 Task: Forward as attachment   from Aakash.mishra@softage.net to Email0007 with a cc to Email0008 with a message Message0006
Action: Mouse moved to (649, 92)
Screenshot: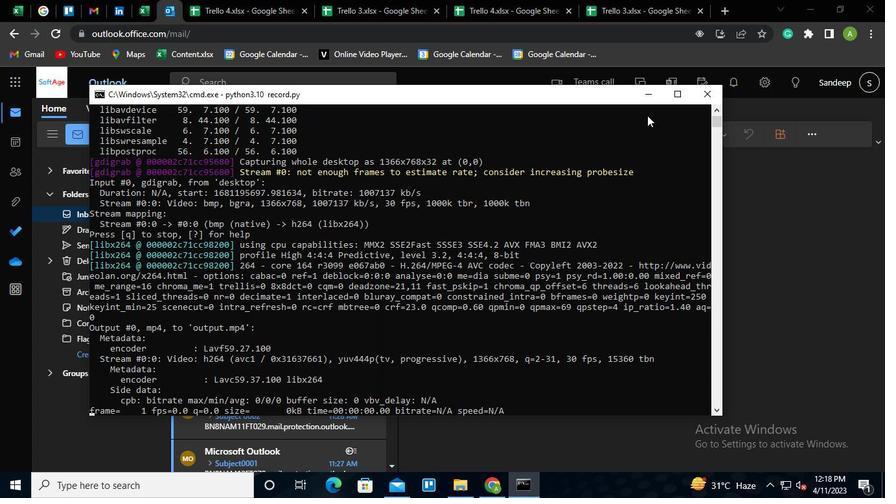 
Action: Mouse pressed left at (649, 92)
Screenshot: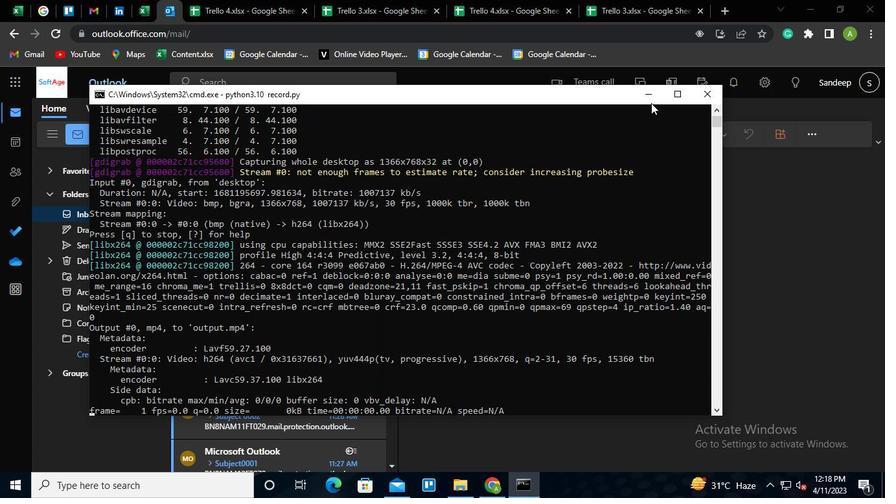 
Action: Mouse moved to (263, 76)
Screenshot: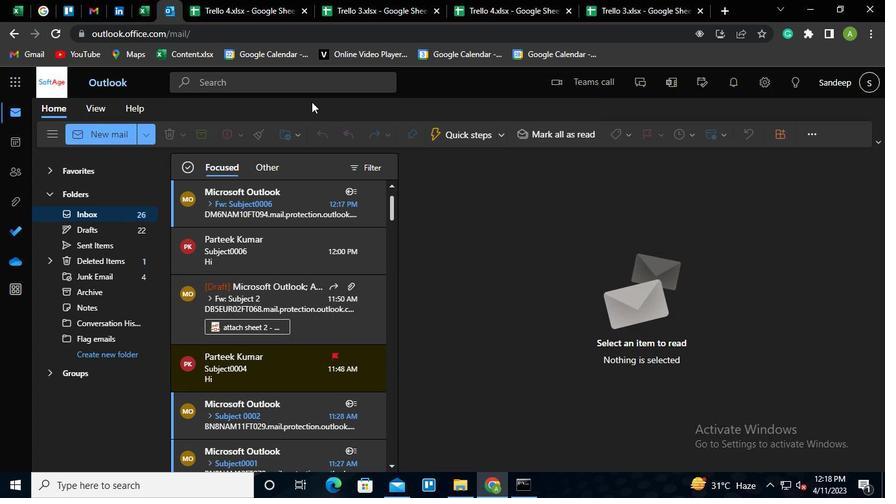 
Action: Mouse pressed left at (263, 76)
Screenshot: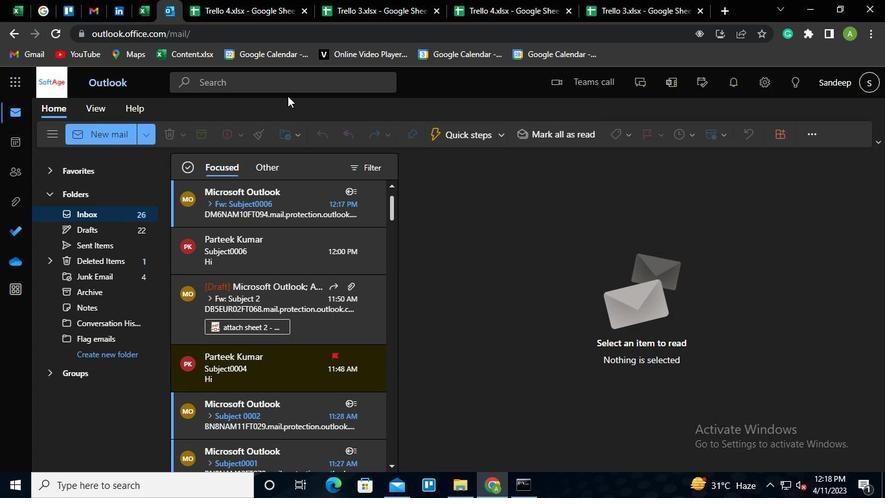 
Action: Keyboard Key.down
Screenshot: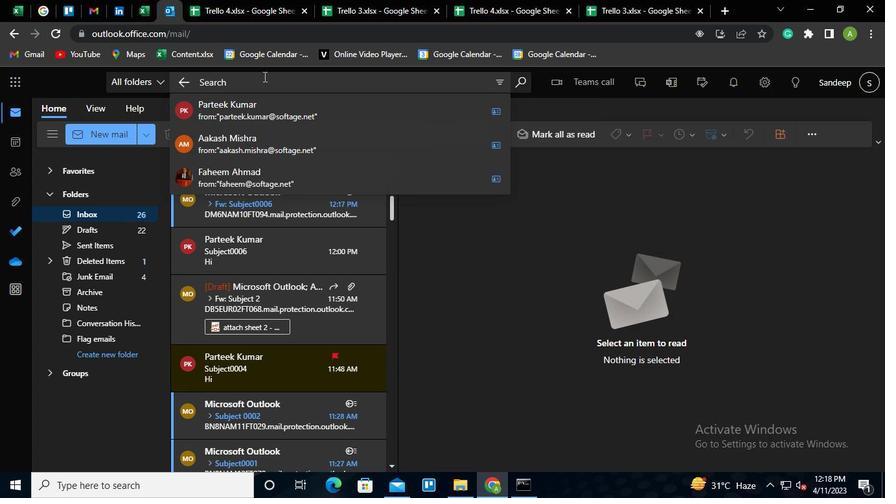 
Action: Keyboard Key.down
Screenshot: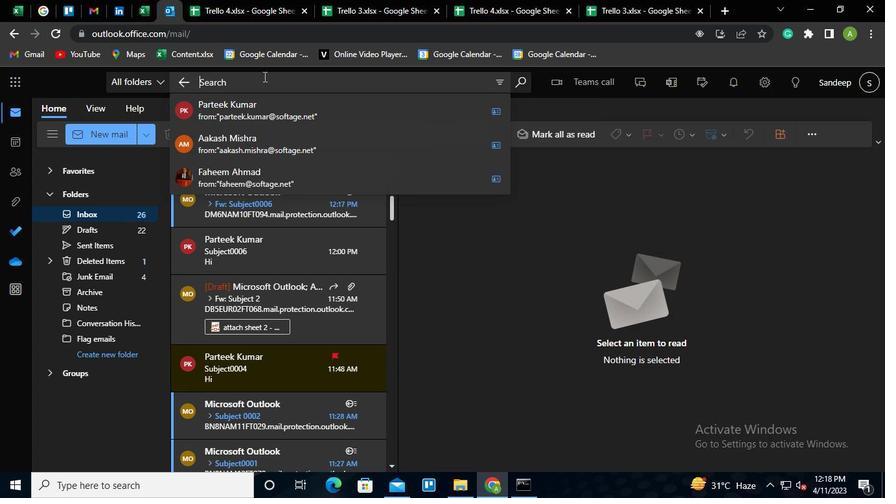 
Action: Keyboard Key.enter
Screenshot: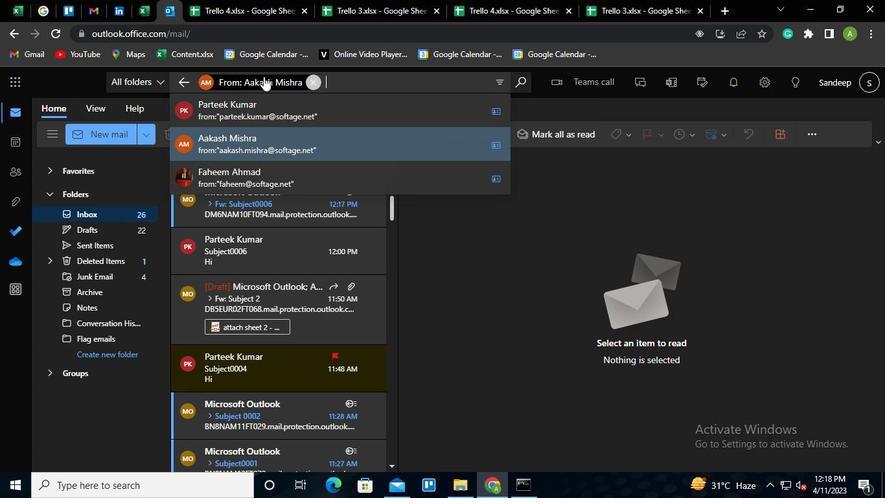 
Action: Mouse moved to (219, 235)
Screenshot: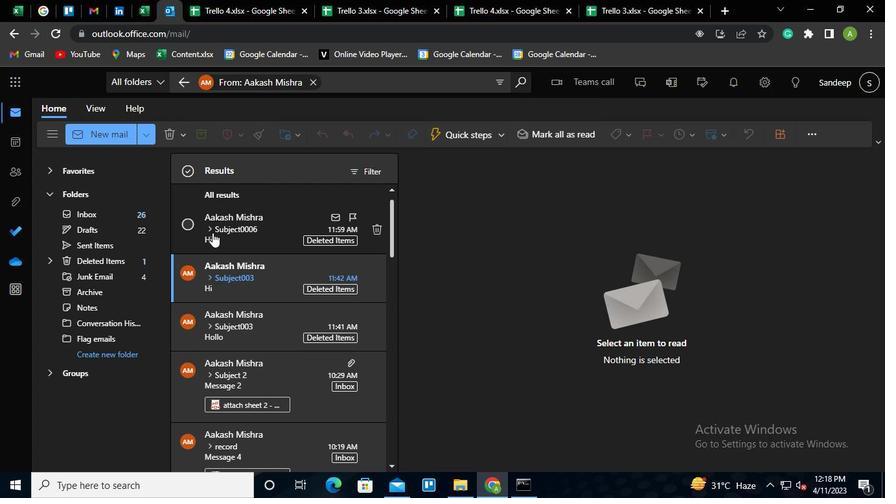 
Action: Mouse pressed left at (219, 235)
Screenshot: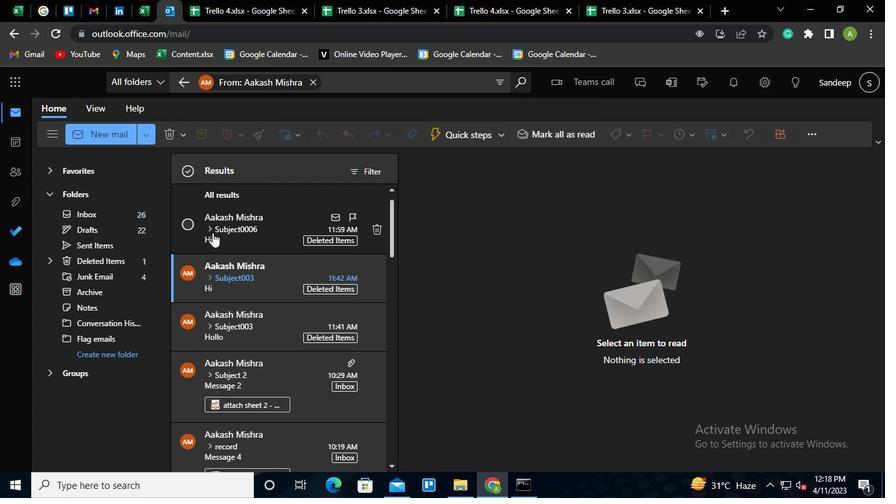 
Action: Mouse moved to (847, 201)
Screenshot: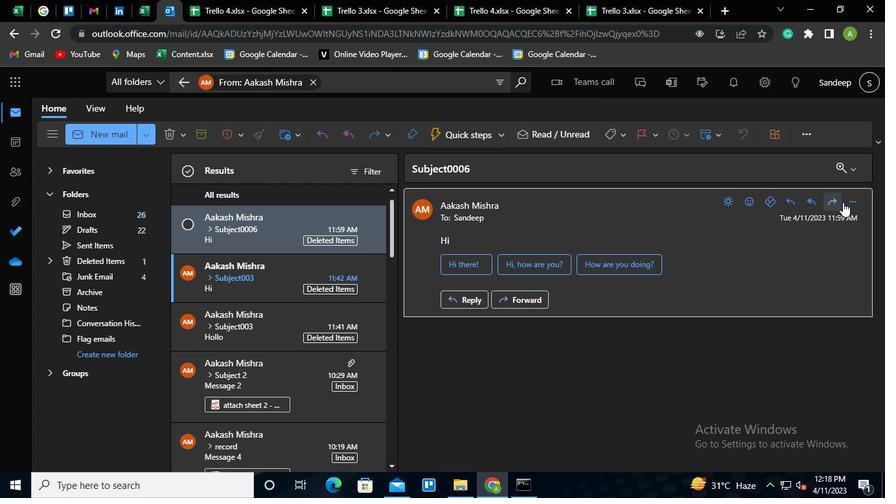 
Action: Mouse pressed left at (847, 201)
Screenshot: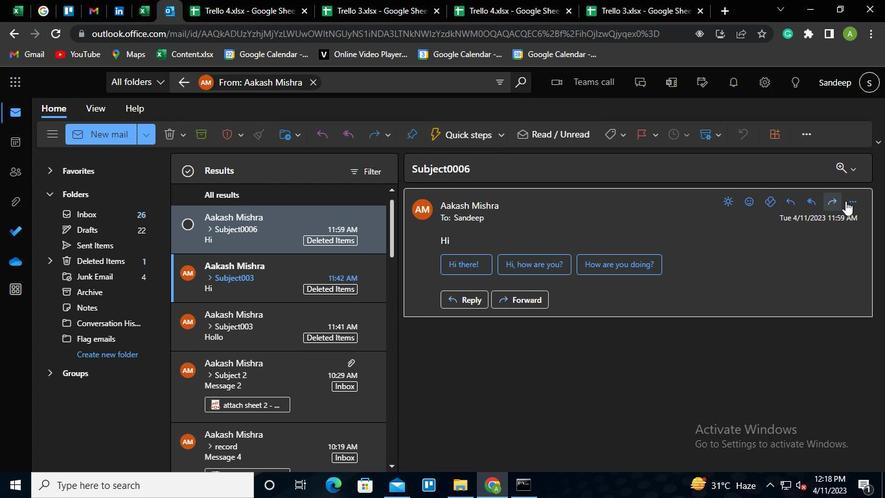 
Action: Mouse moved to (798, 155)
Screenshot: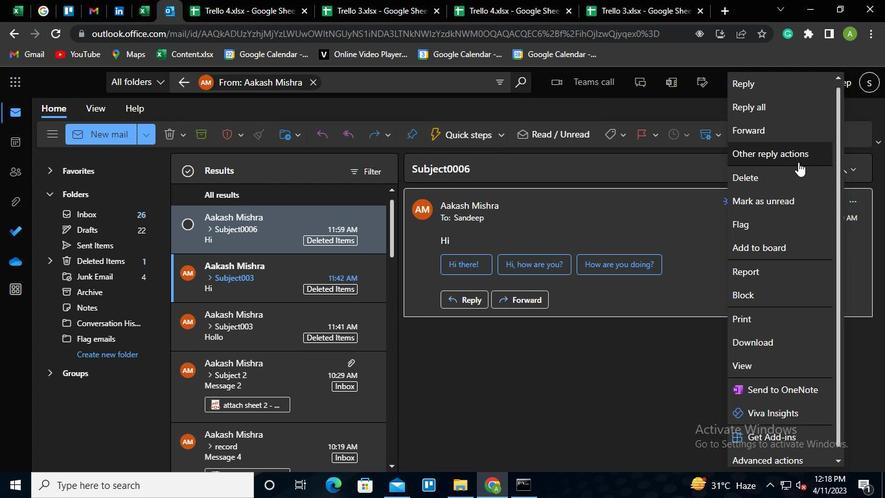 
Action: Mouse pressed left at (798, 155)
Screenshot: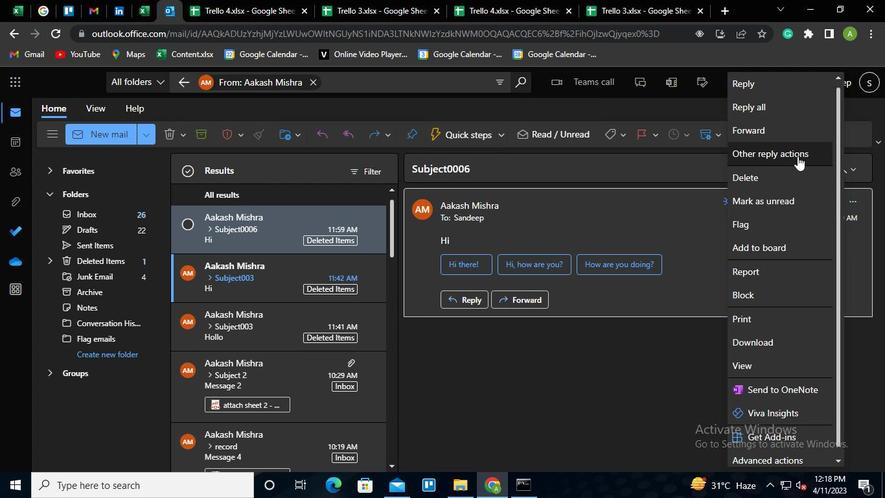 
Action: Mouse moved to (688, 175)
Screenshot: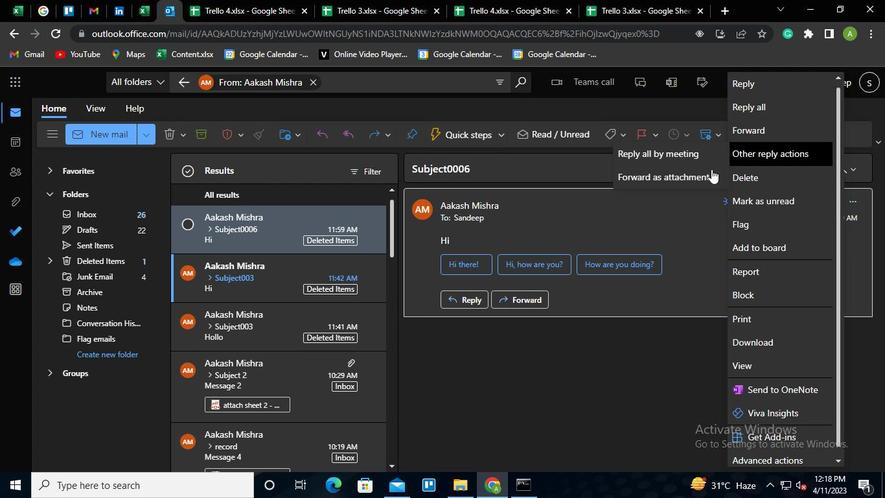 
Action: Mouse pressed left at (688, 175)
Screenshot: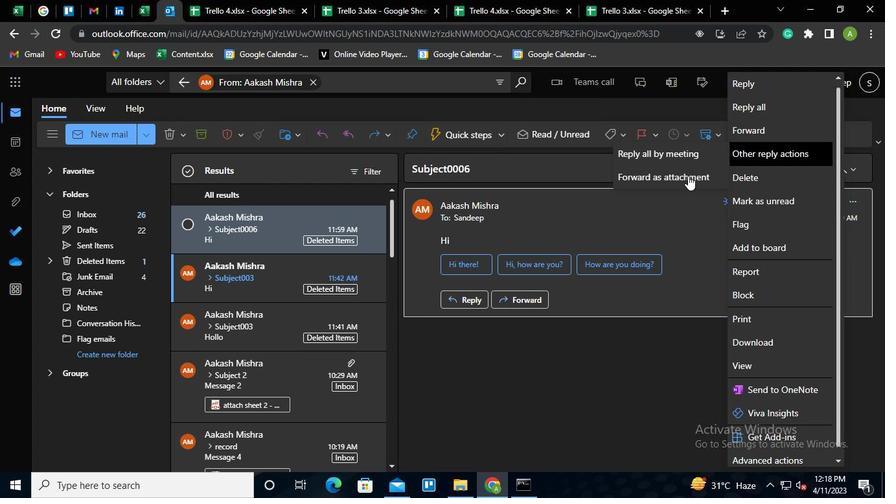 
Action: Mouse moved to (528, 202)
Screenshot: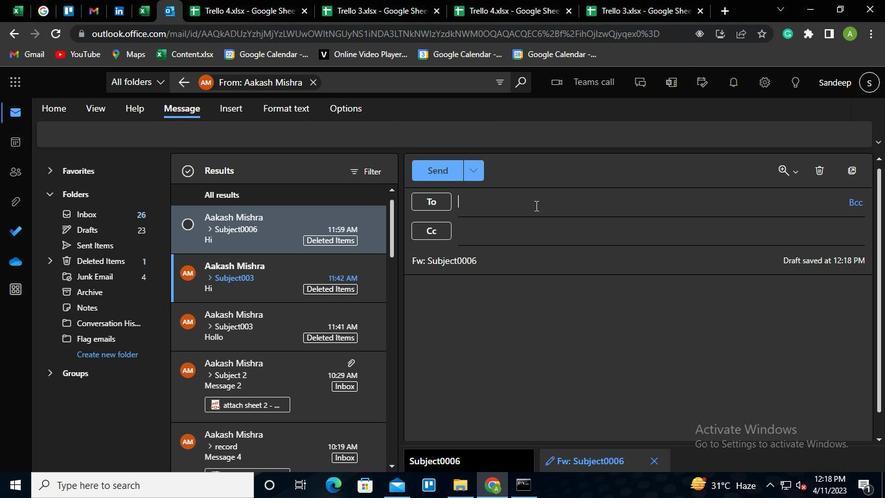 
Action: Mouse pressed left at (528, 202)
Screenshot: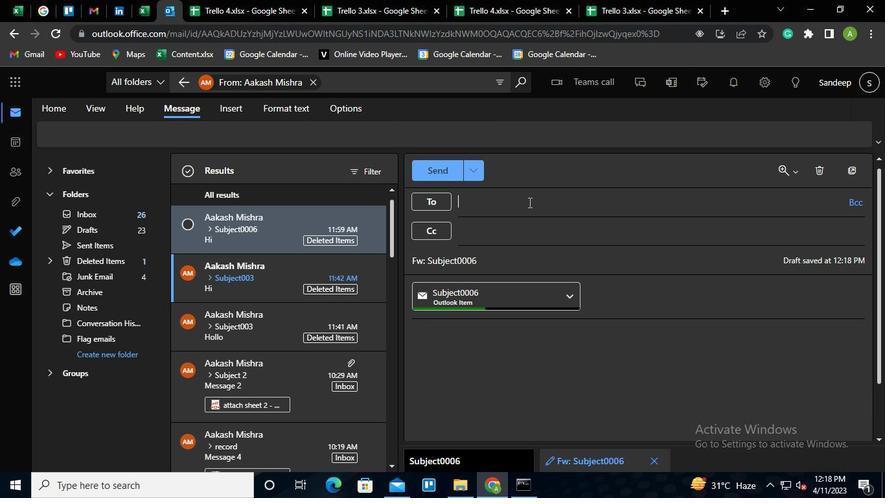 
Action: Keyboard Key.shift
Screenshot: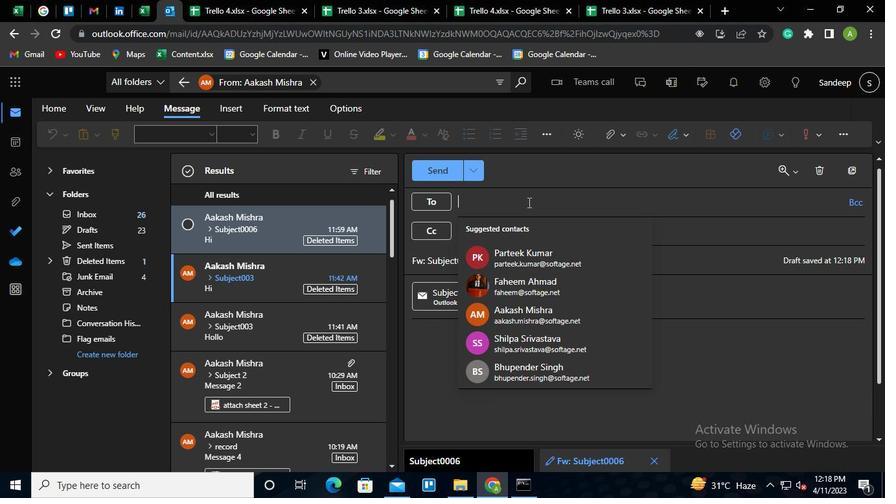 
Action: Keyboard E
Screenshot: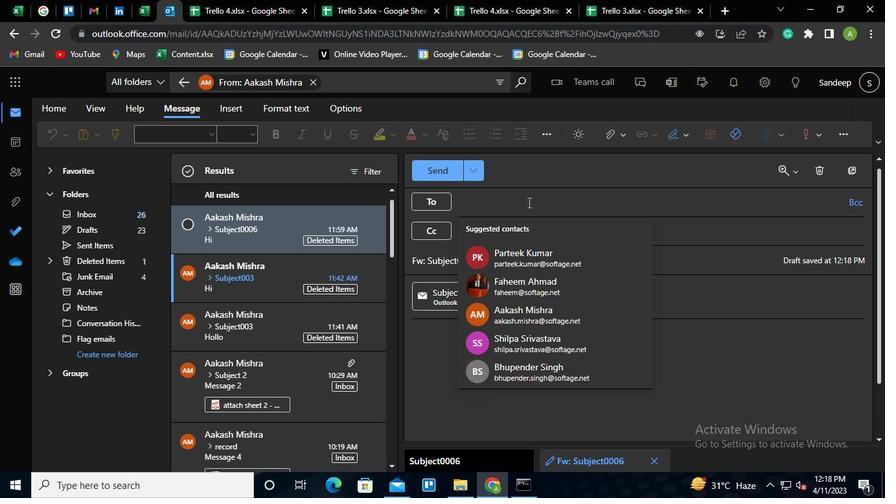 
Action: Keyboard m
Screenshot: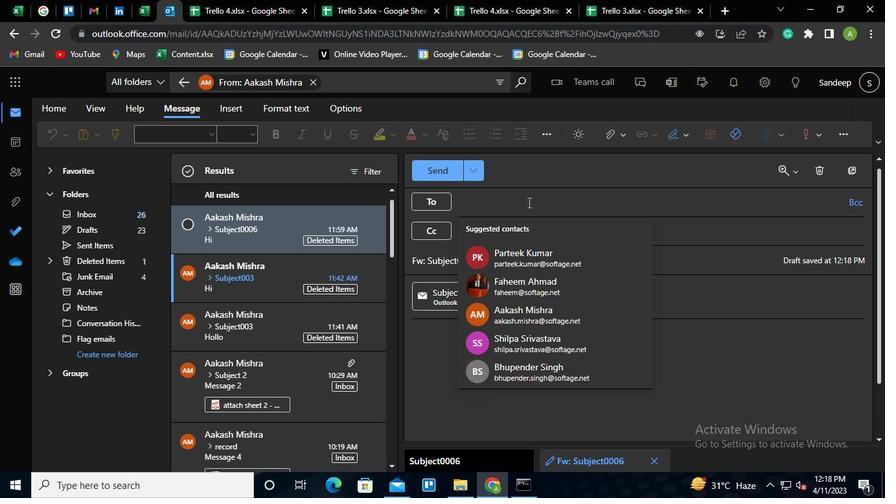 
Action: Keyboard a
Screenshot: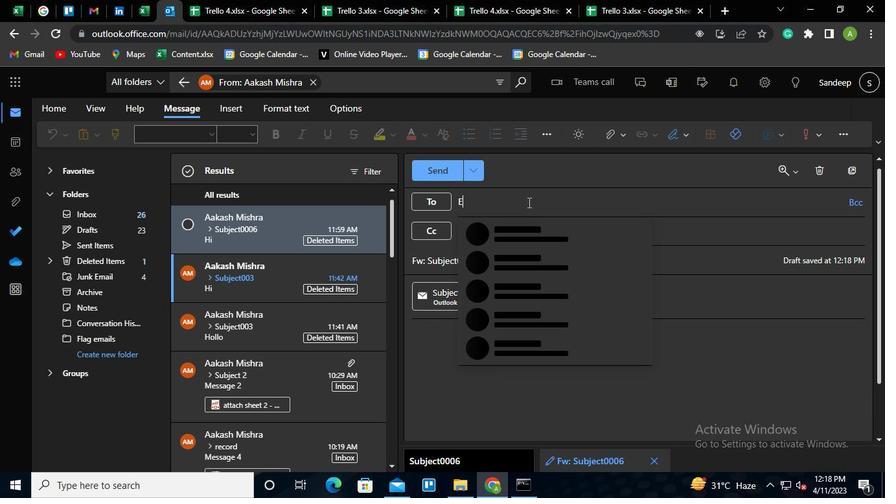 
Action: Keyboard i
Screenshot: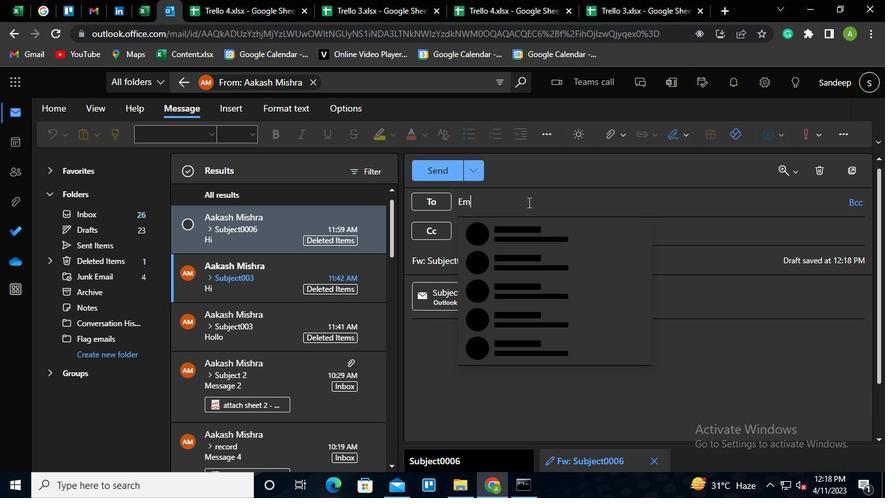 
Action: Keyboard l
Screenshot: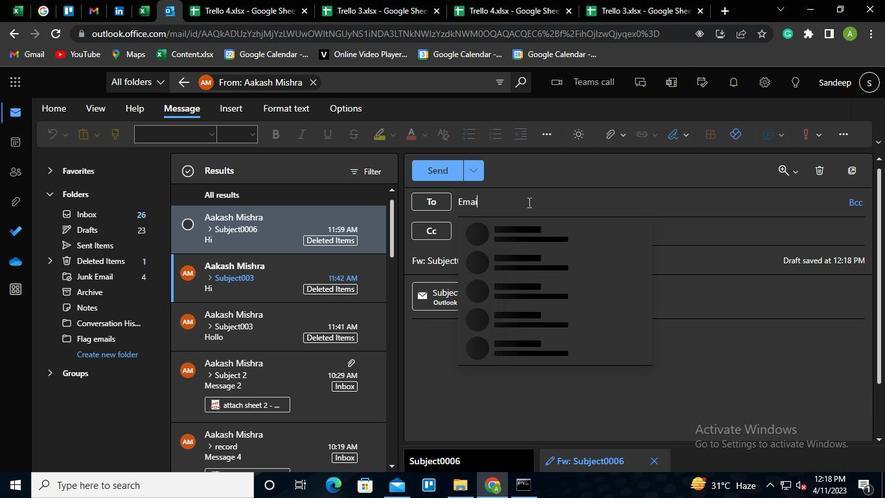 
Action: Keyboard <96>
Screenshot: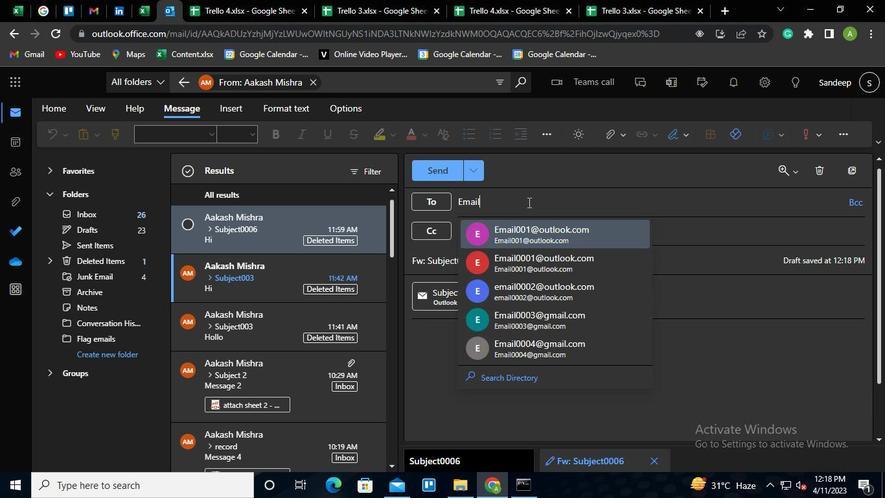 
Action: Keyboard <96>
Screenshot: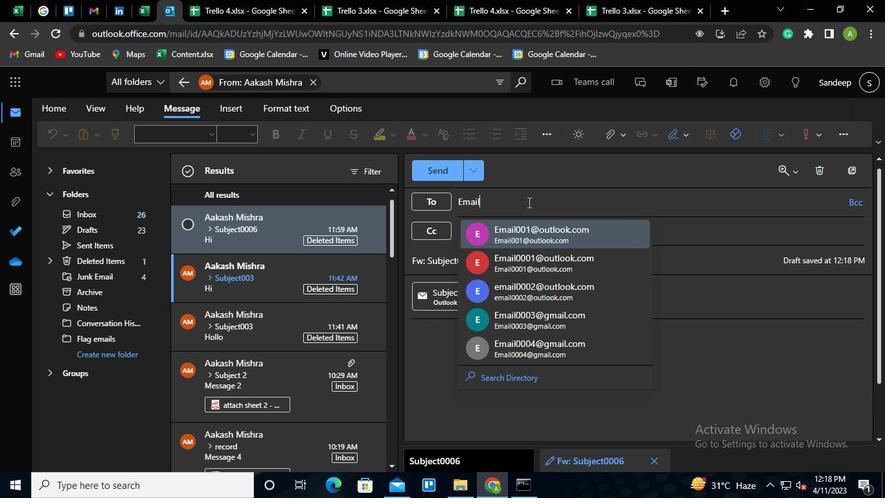 
Action: Keyboard <96>
Screenshot: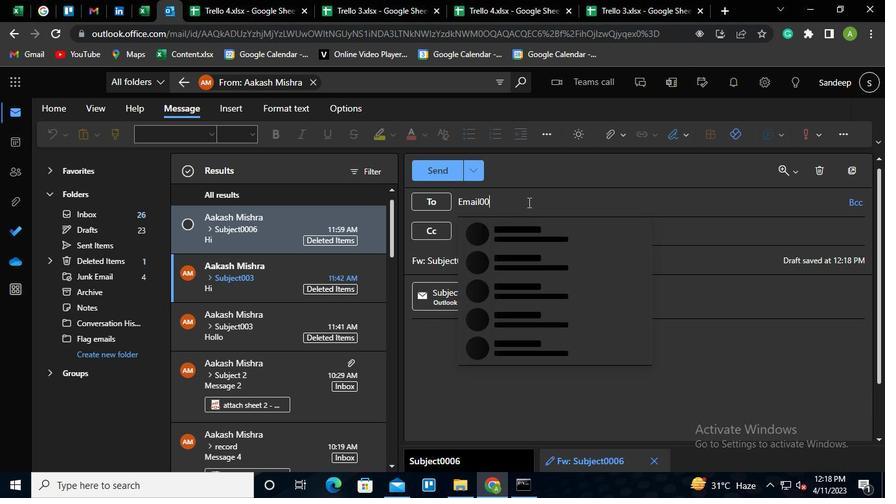 
Action: Keyboard <103>
Screenshot: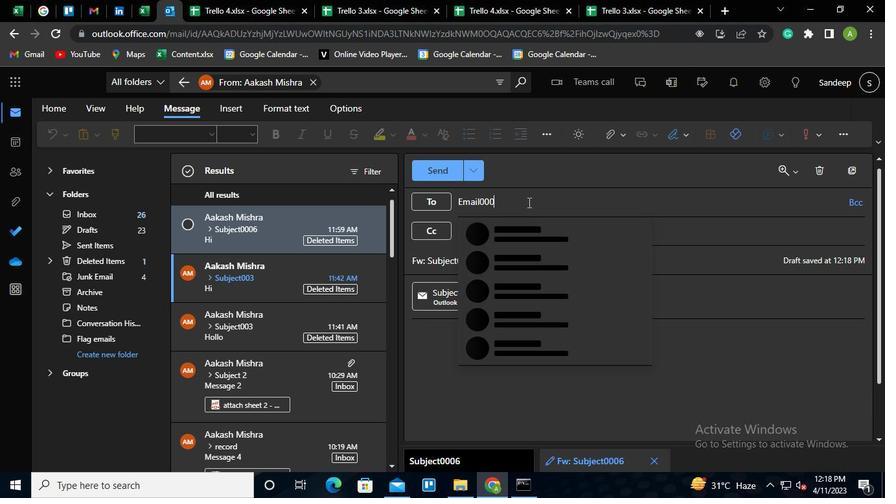 
Action: Keyboard Key.enter
Screenshot: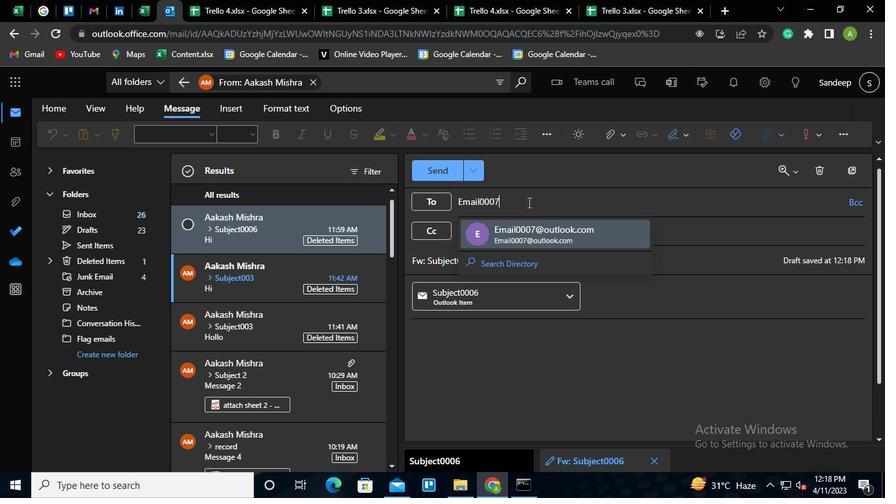 
Action: Mouse moved to (519, 226)
Screenshot: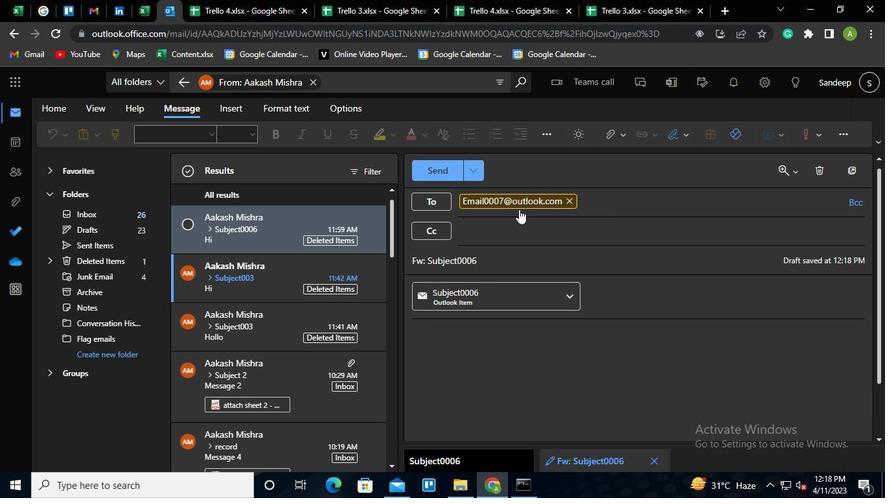 
Action: Mouse pressed left at (519, 226)
Screenshot: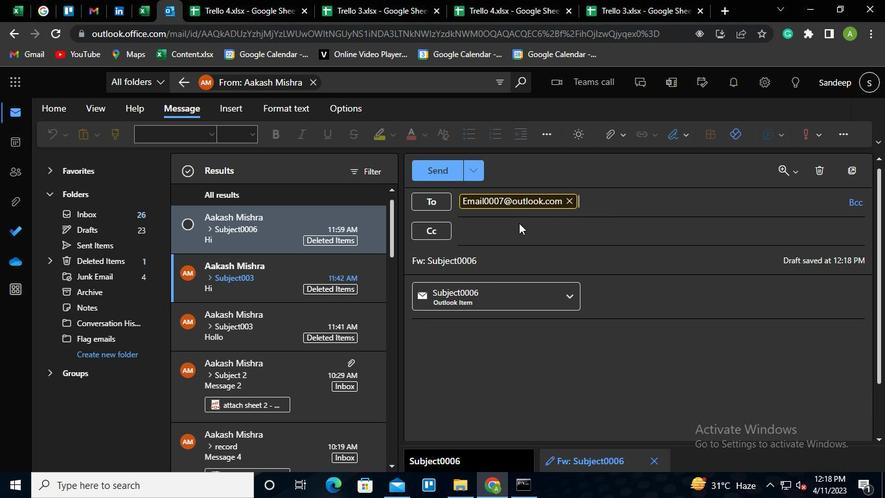 
Action: Keyboard e
Screenshot: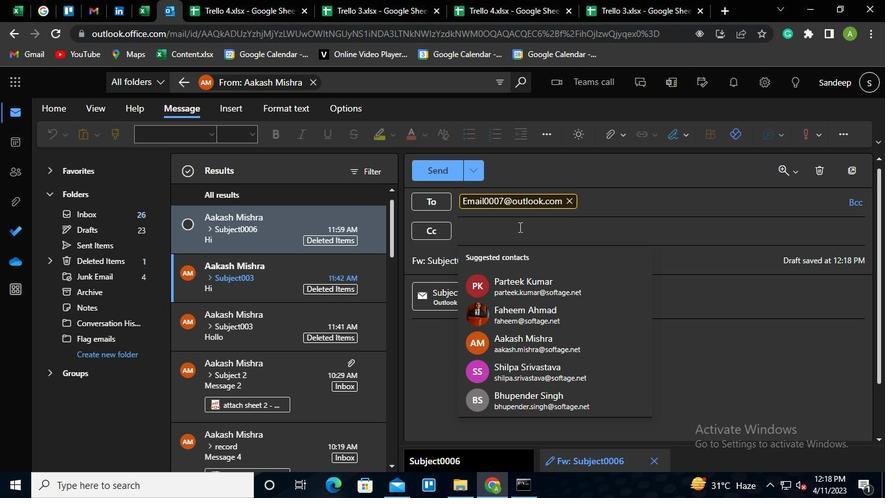 
Action: Keyboard m
Screenshot: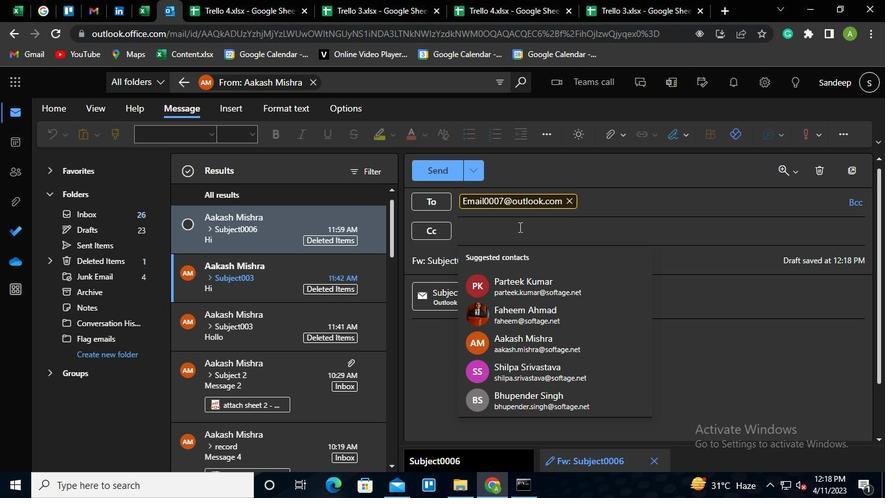 
Action: Keyboard a
Screenshot: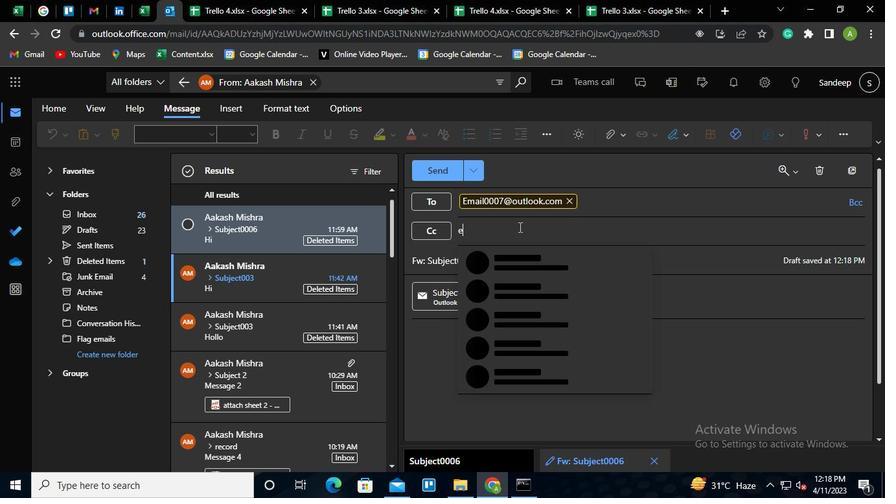 
Action: Keyboard i
Screenshot: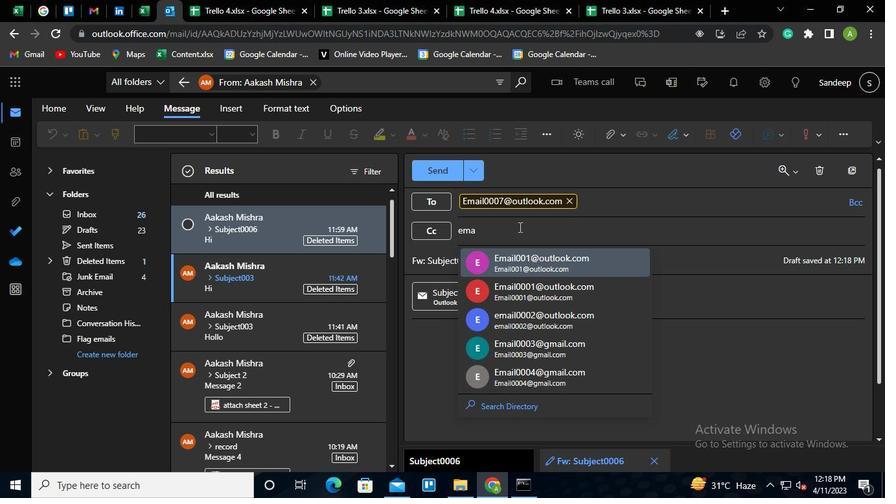 
Action: Keyboard l
Screenshot: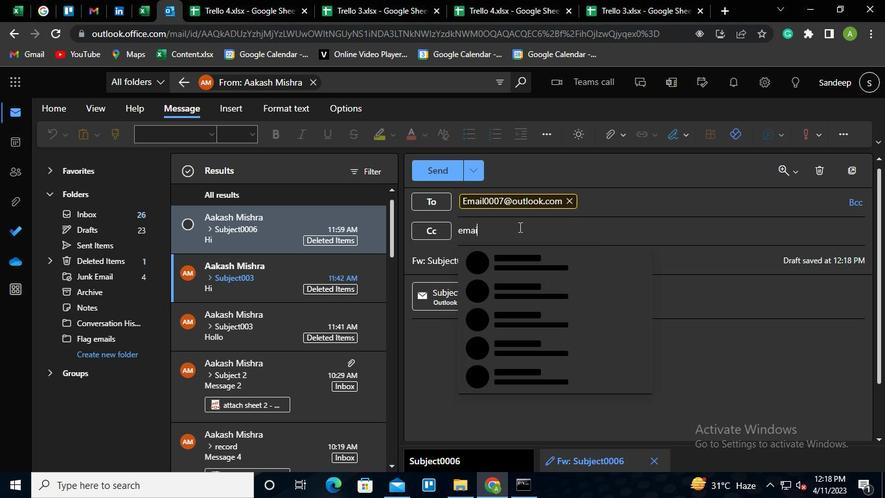 
Action: Keyboard <96>
Screenshot: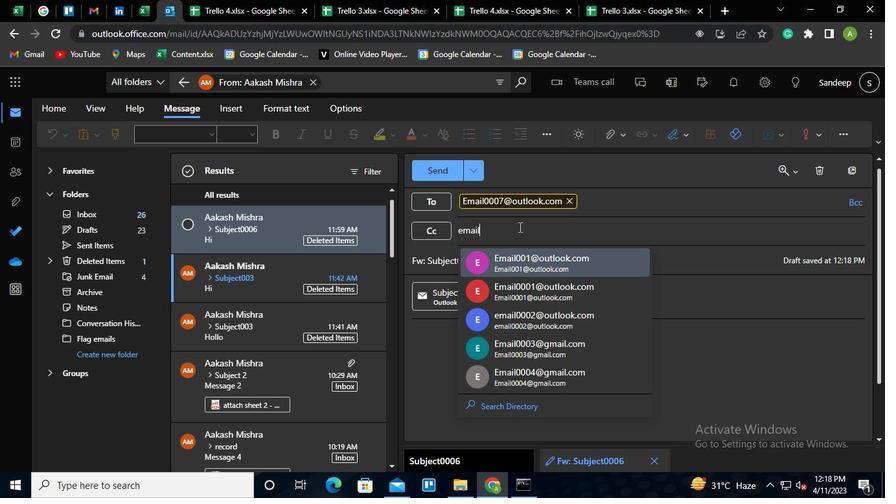 
Action: Keyboard <96>
Screenshot: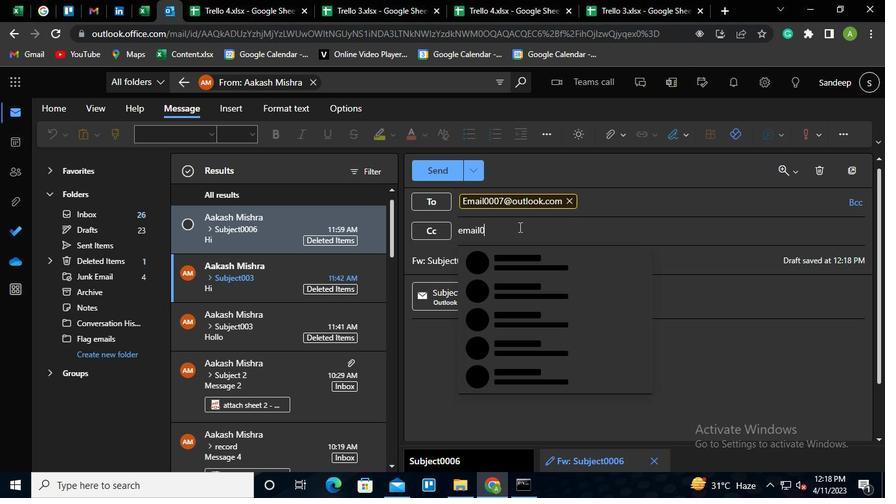 
Action: Keyboard <96>
Screenshot: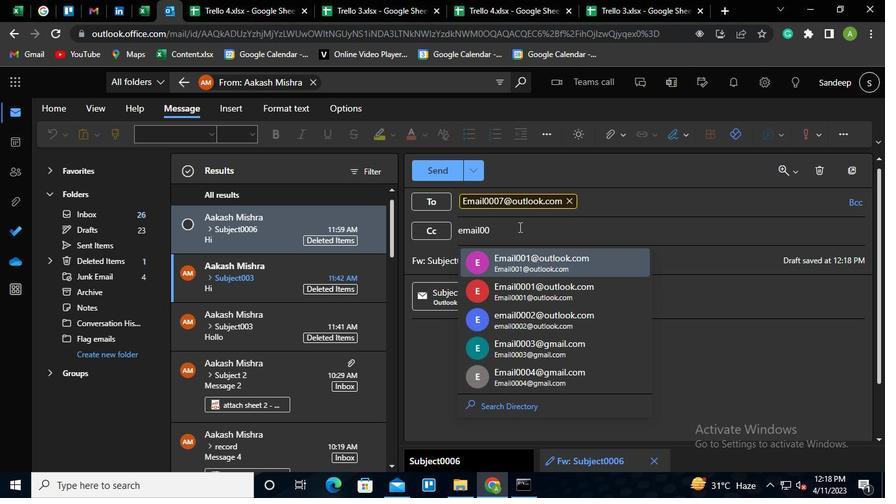 
Action: Keyboard <104>
Screenshot: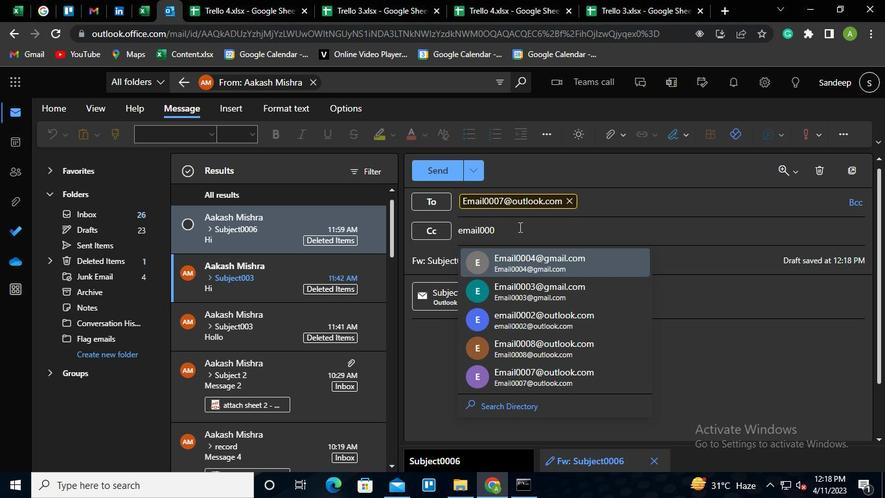 
Action: Keyboard Key.enter
Screenshot: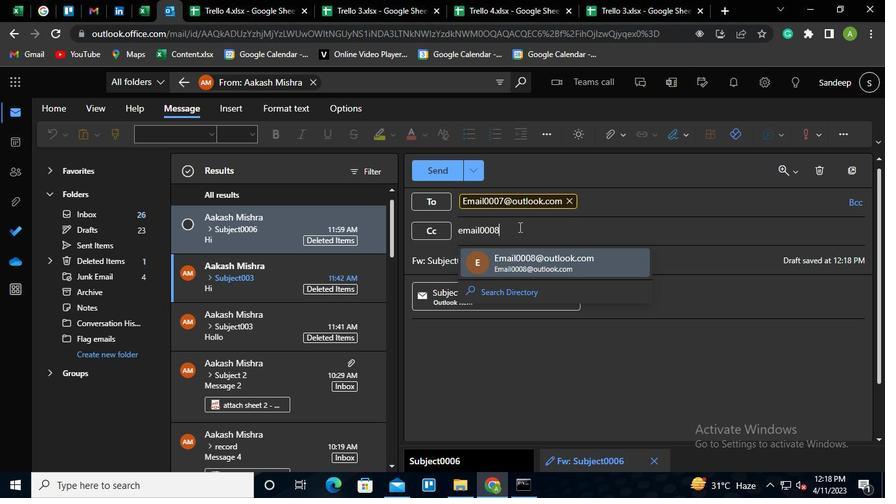 
Action: Mouse moved to (490, 344)
Screenshot: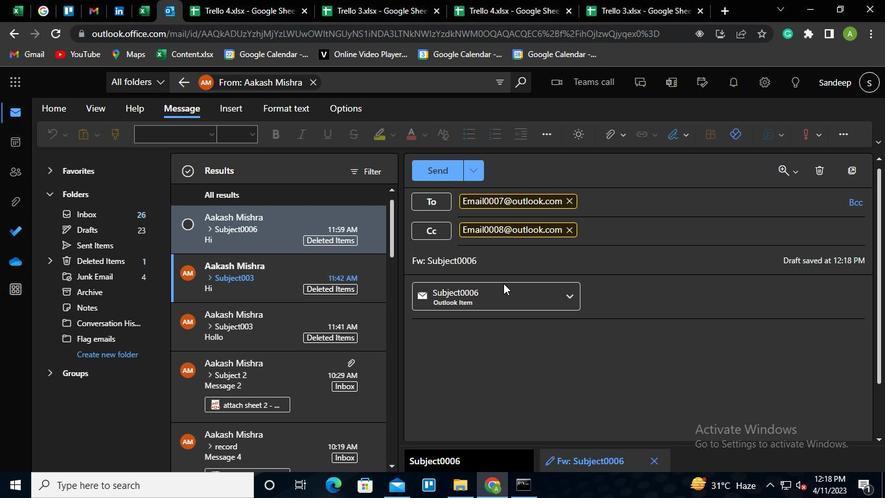 
Action: Mouse pressed left at (490, 344)
Screenshot: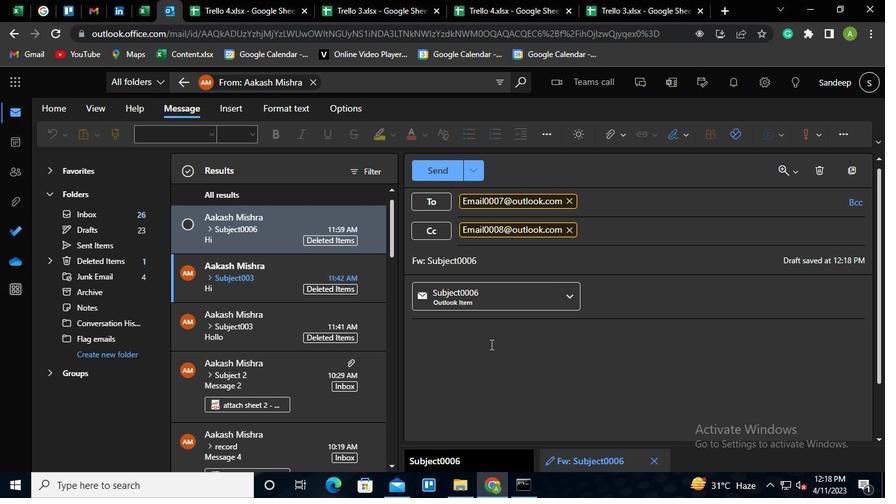 
Action: Mouse moved to (507, 339)
Screenshot: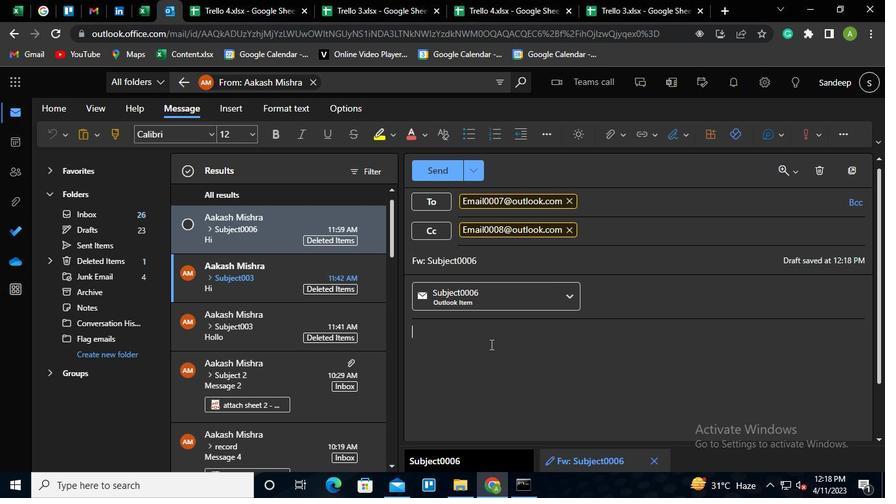 
Action: Keyboard Key.shift
Screenshot: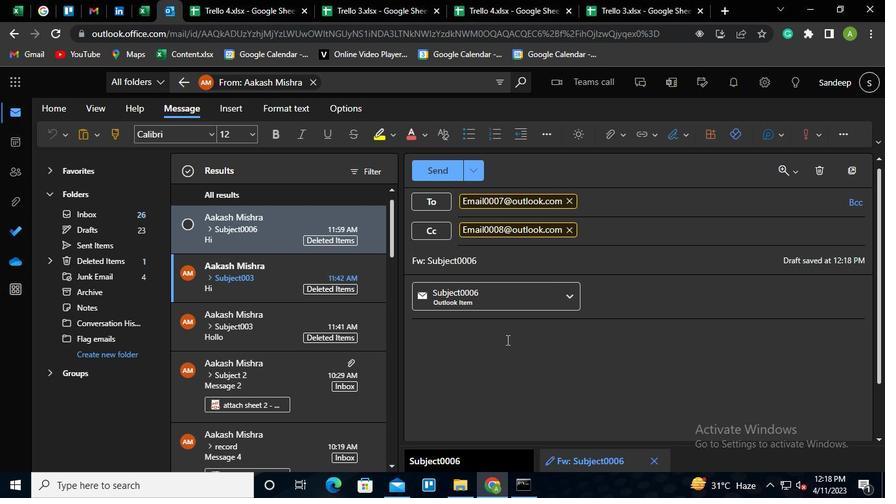 
Action: Keyboard M
Screenshot: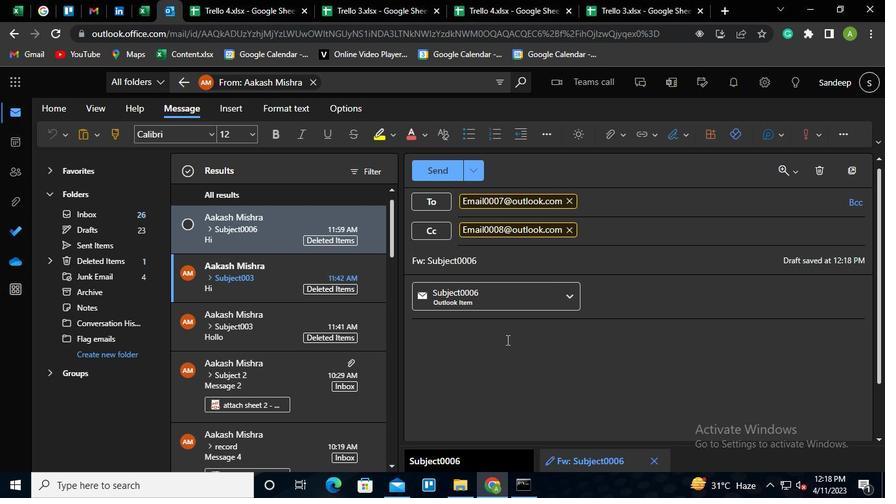 
Action: Keyboard e
Screenshot: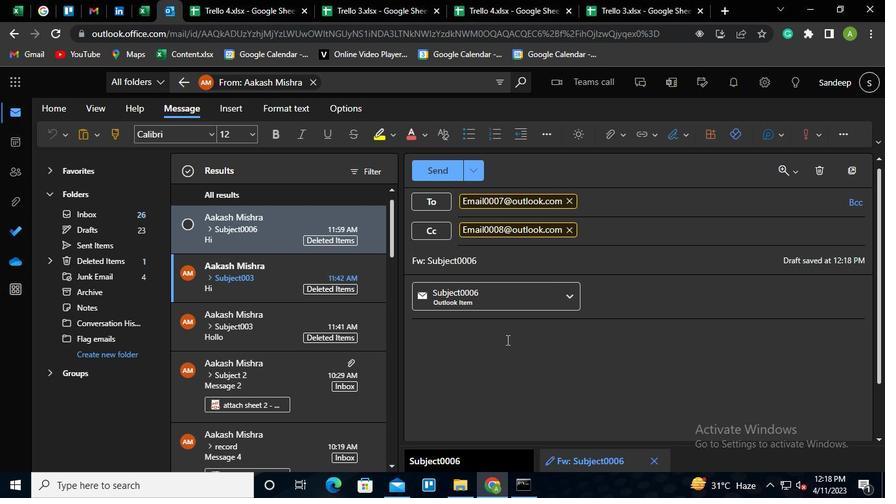 
Action: Keyboard s
Screenshot: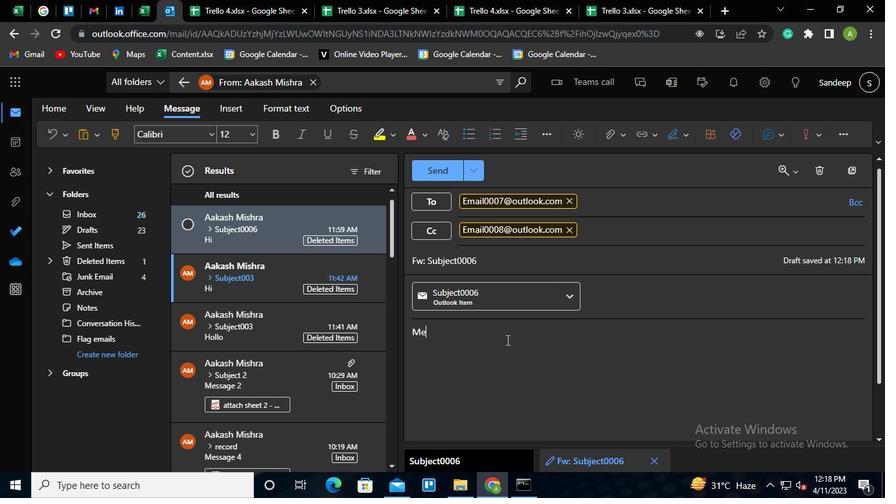 
Action: Keyboard s
Screenshot: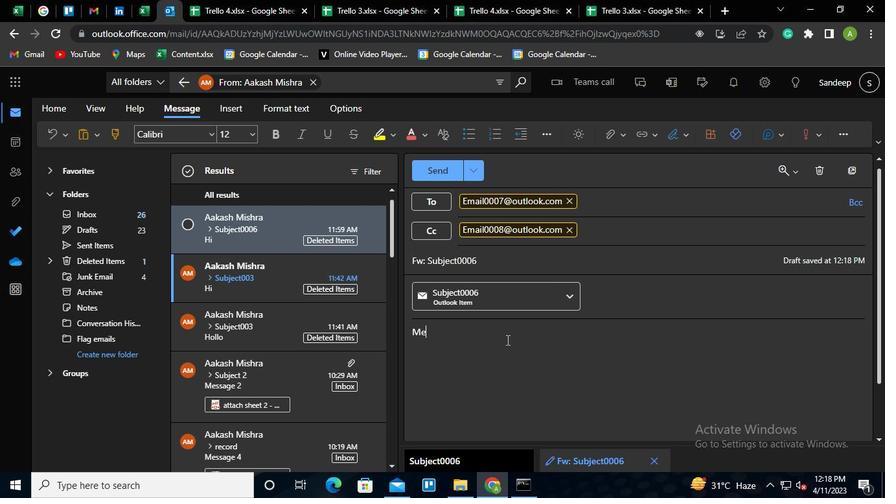 
Action: Keyboard a
Screenshot: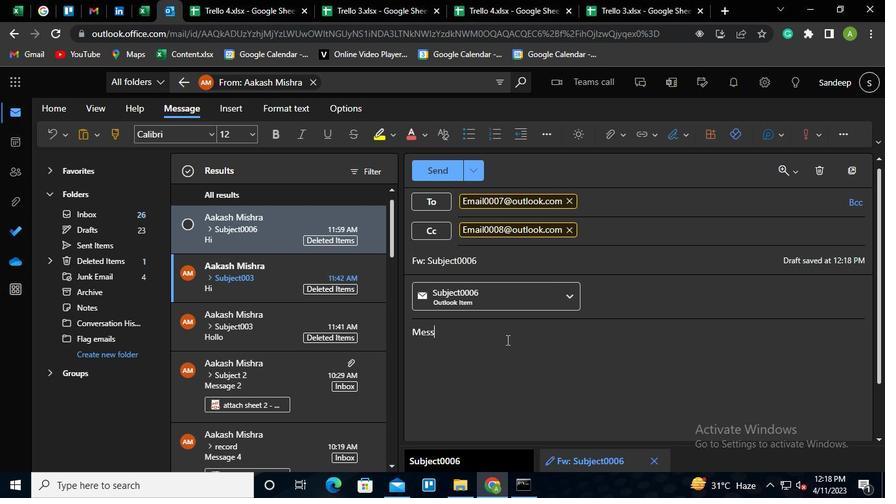 
Action: Keyboard g
Screenshot: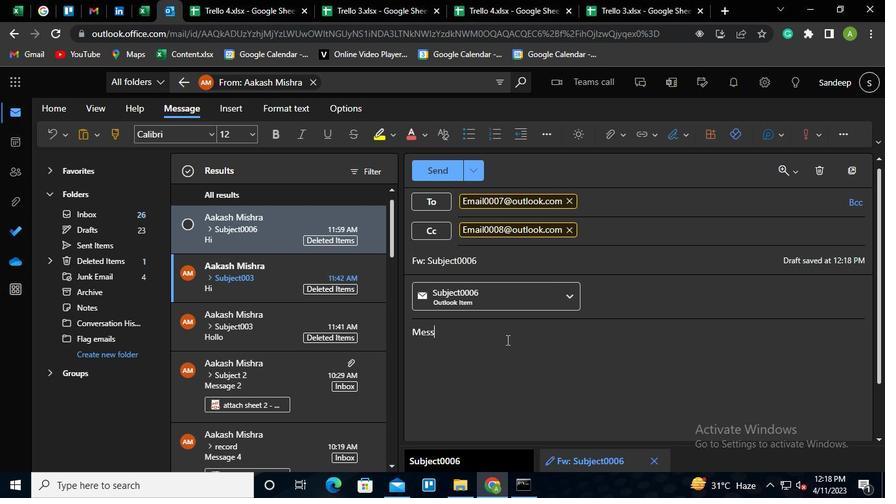
Action: Keyboard e
Screenshot: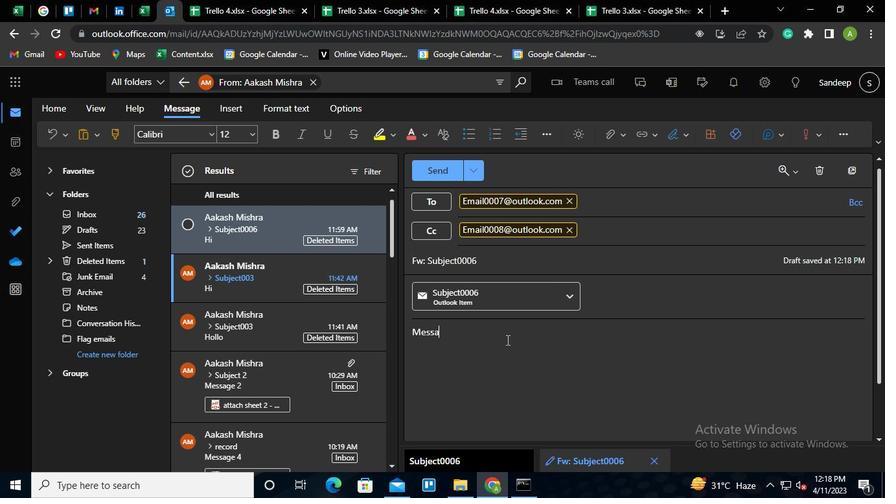 
Action: Keyboard <96>
Screenshot: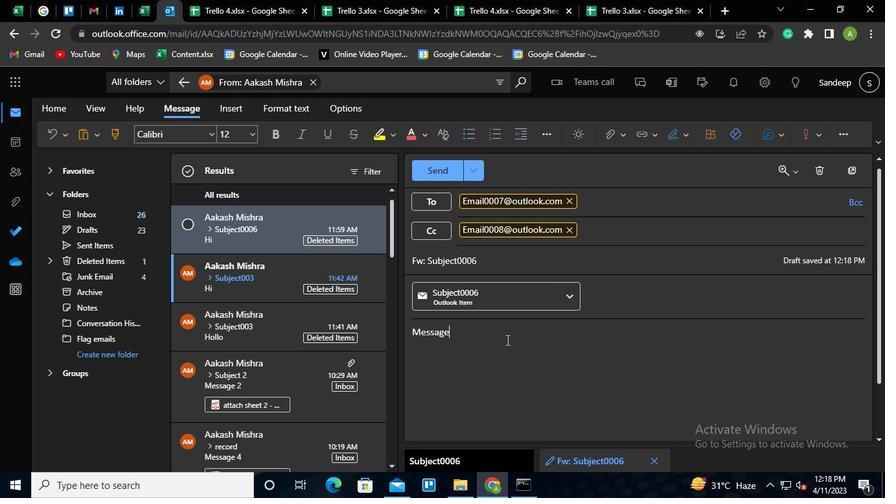 
Action: Keyboard <96>
Screenshot: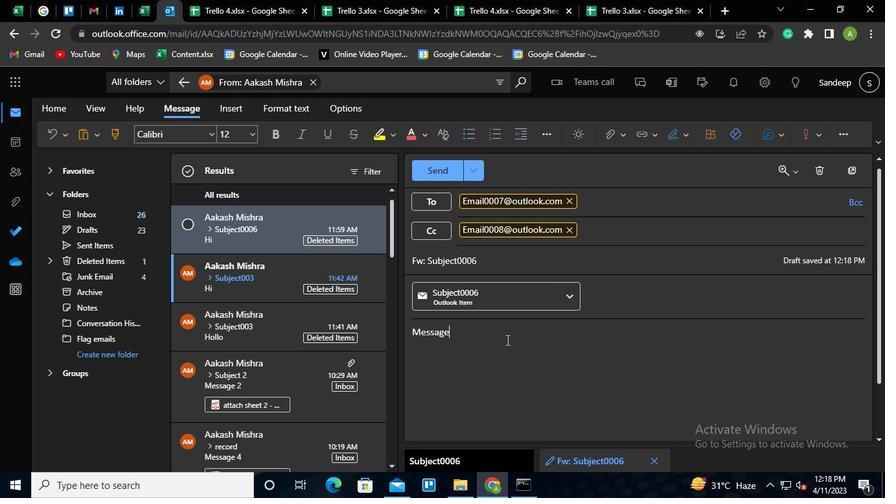
Action: Keyboard <96>
Screenshot: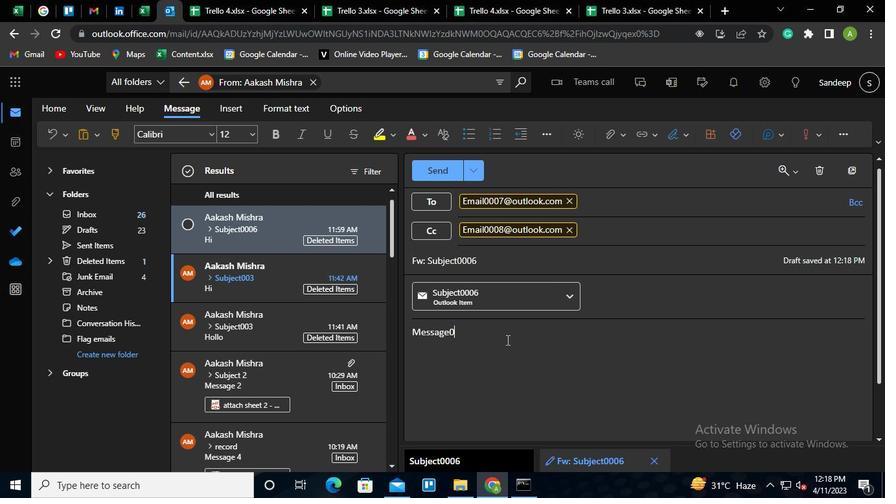 
Action: Keyboard <102>
Screenshot: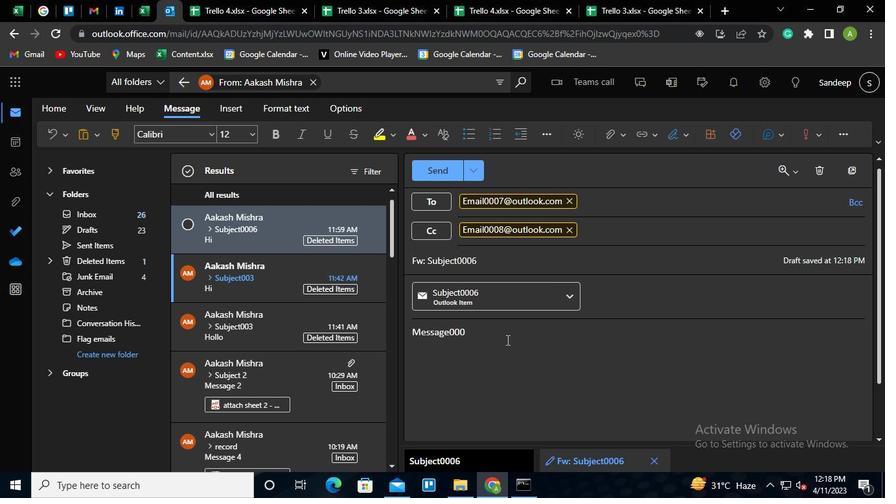
Action: Mouse moved to (443, 173)
Screenshot: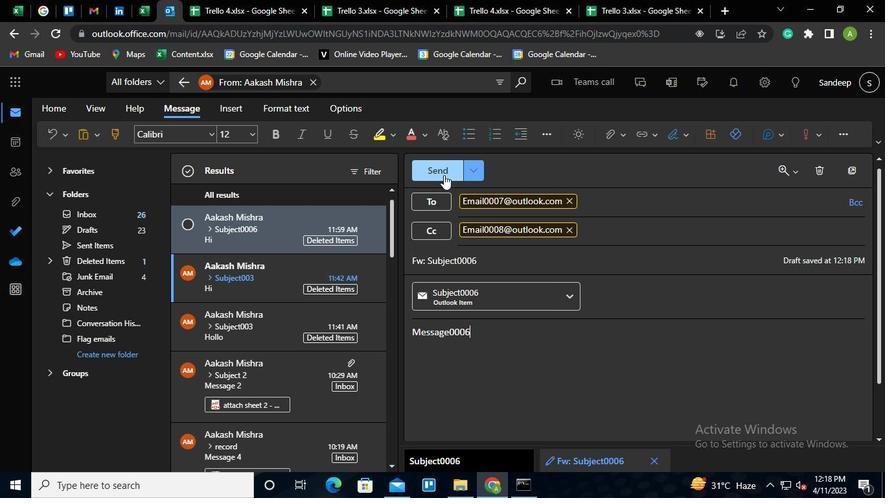 
Action: Mouse pressed left at (443, 173)
Screenshot: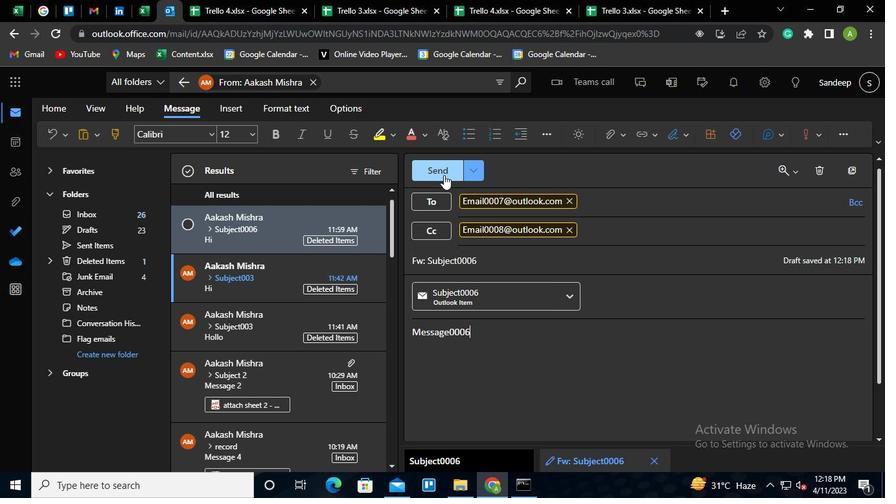 
Action: Mouse moved to (522, 477)
Screenshot: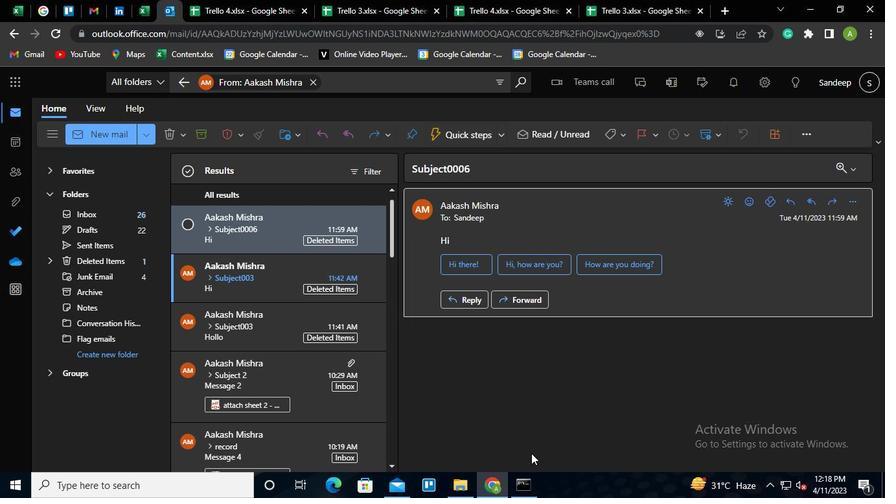 
Action: Mouse pressed left at (522, 477)
Screenshot: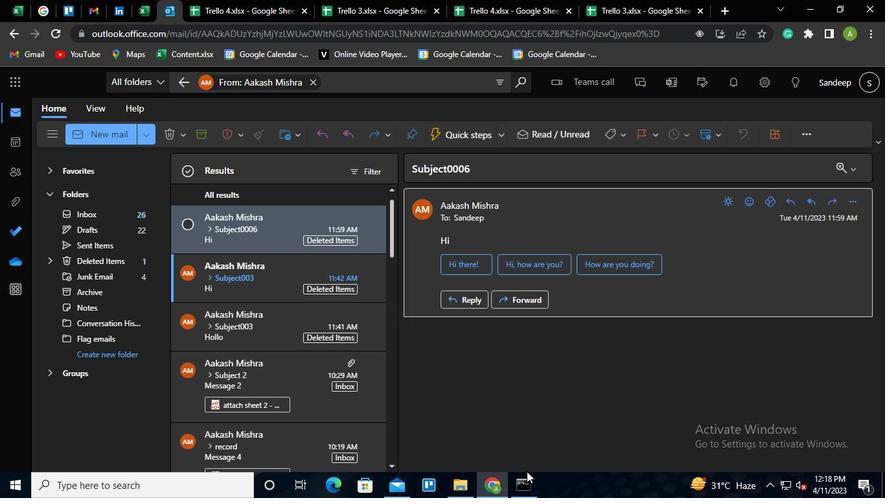 
Action: Mouse moved to (703, 92)
Screenshot: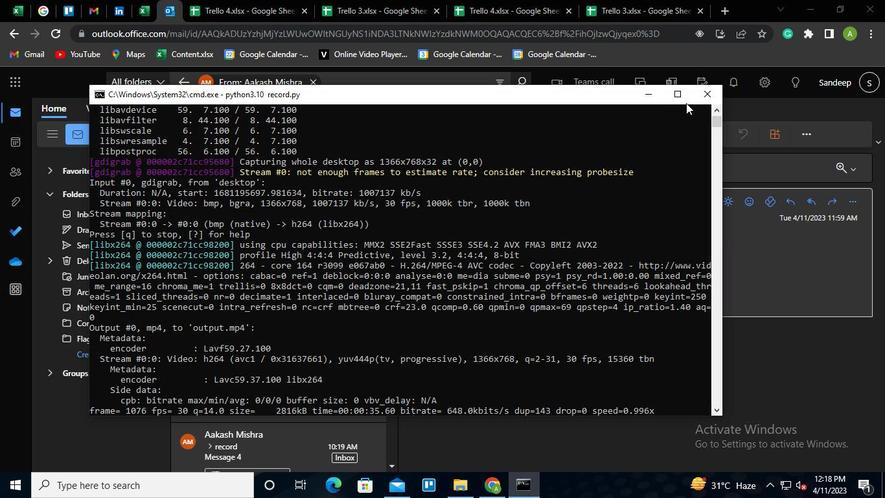 
Action: Mouse pressed left at (703, 92)
Screenshot: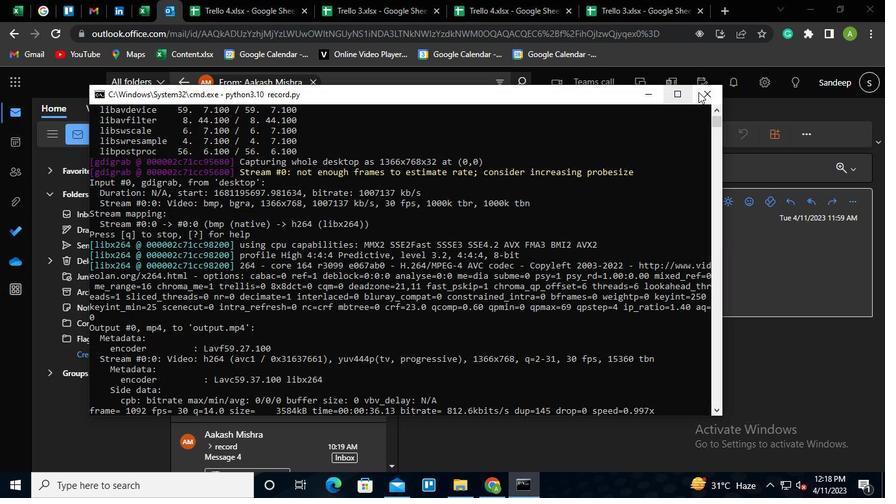 
